 Task: Create a sub task System Test and UAT for the task  Create a new online platform for online makeup tutorials in the project CoolBridge , assign it to team member softage.1@softage.net and update the status of the sub task to  At Risk , set the priority of the sub task to Medium
Action: Mouse moved to (86, 228)
Screenshot: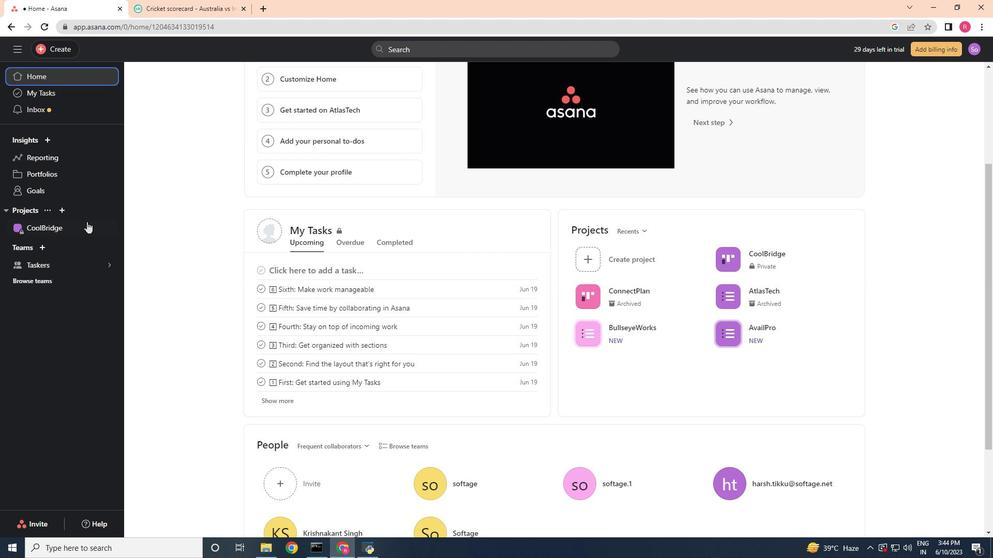
Action: Mouse pressed left at (86, 228)
Screenshot: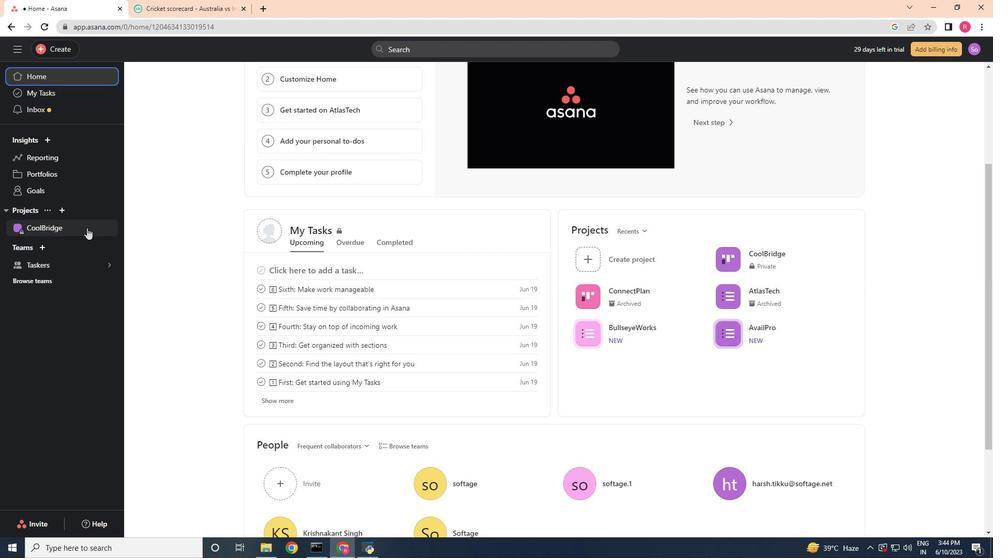 
Action: Mouse moved to (317, 285)
Screenshot: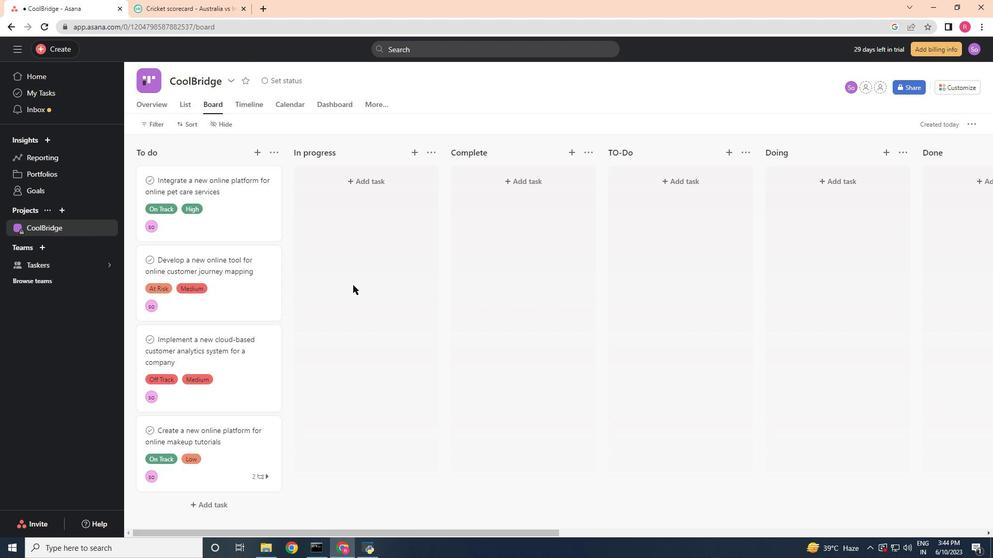 
Action: Mouse scrolled (317, 285) with delta (0, 0)
Screenshot: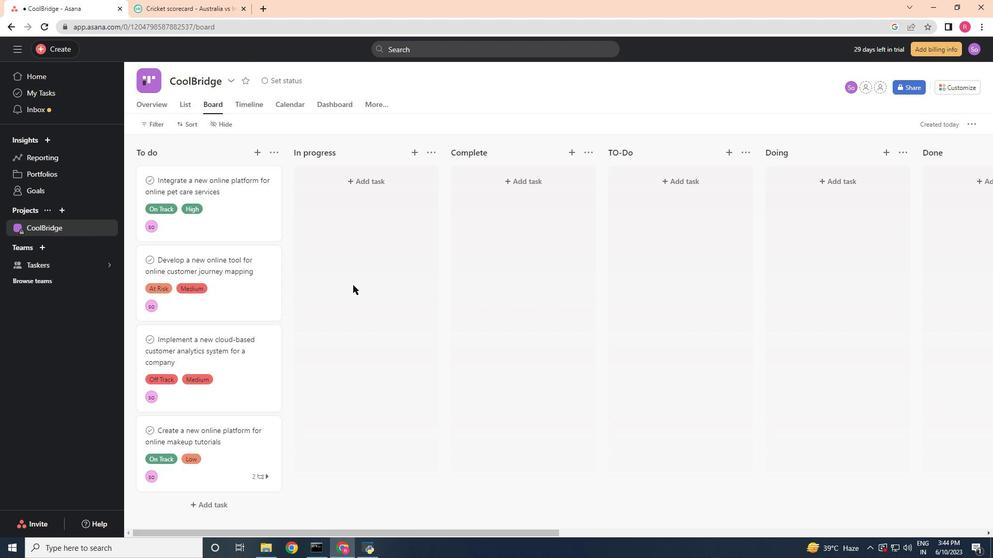 
Action: Mouse moved to (265, 292)
Screenshot: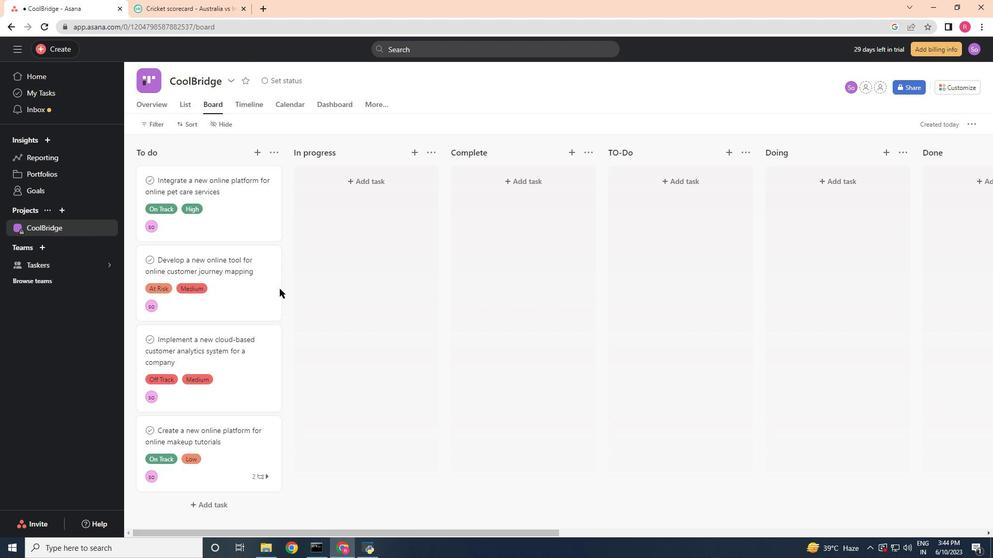 
Action: Mouse scrolled (265, 292) with delta (0, 0)
Screenshot: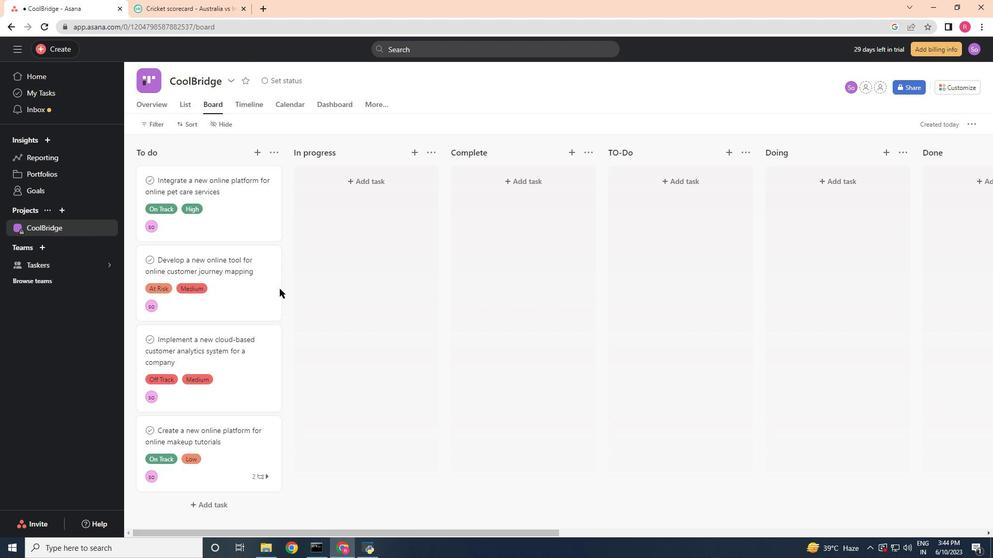
Action: Mouse moved to (260, 295)
Screenshot: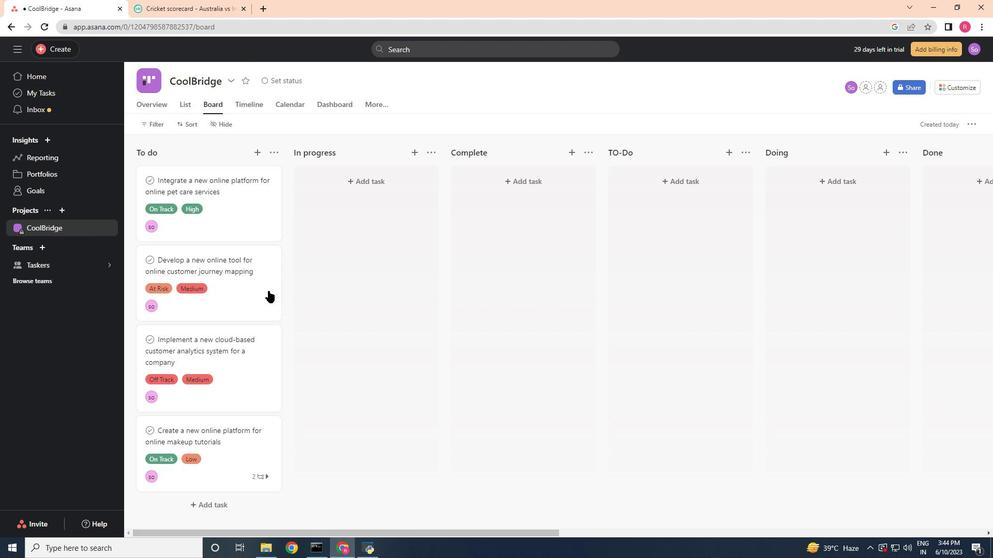 
Action: Mouse scrolled (260, 295) with delta (0, 0)
Screenshot: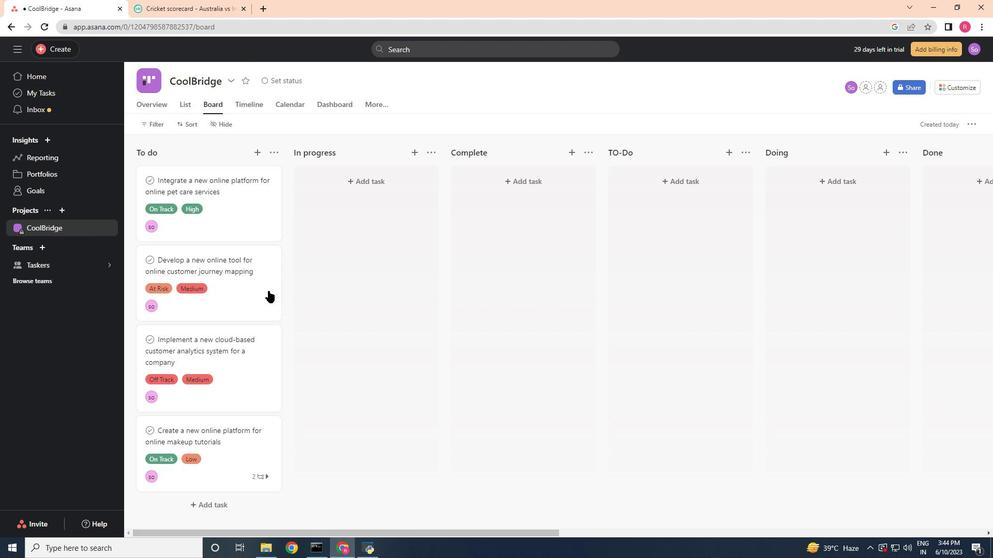 
Action: Mouse moved to (259, 296)
Screenshot: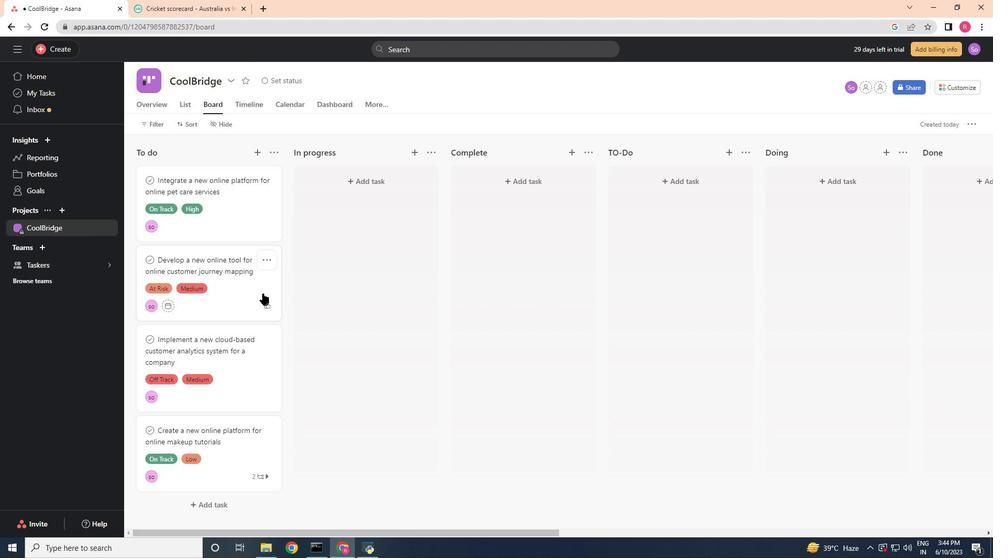 
Action: Mouse scrolled (259, 296) with delta (0, 0)
Screenshot: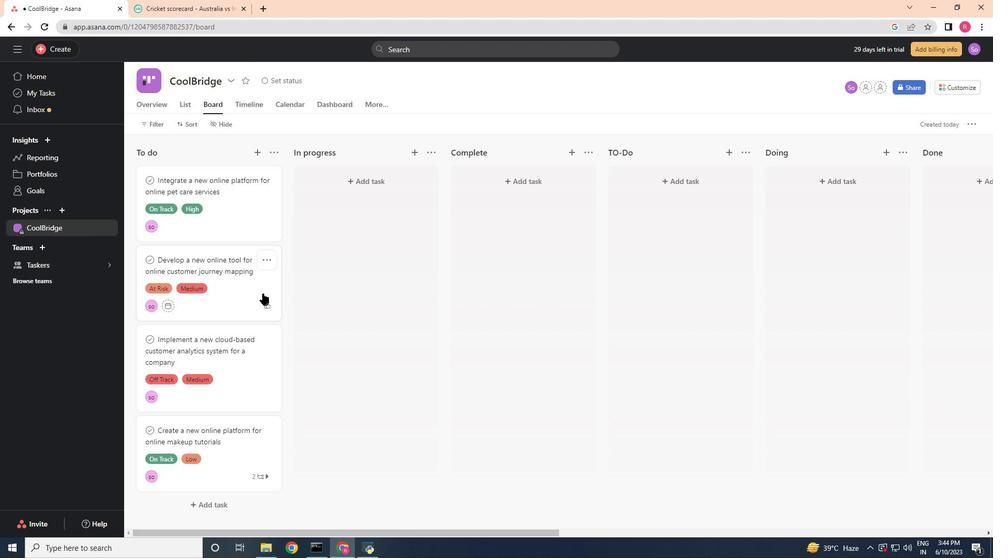 
Action: Mouse moved to (229, 451)
Screenshot: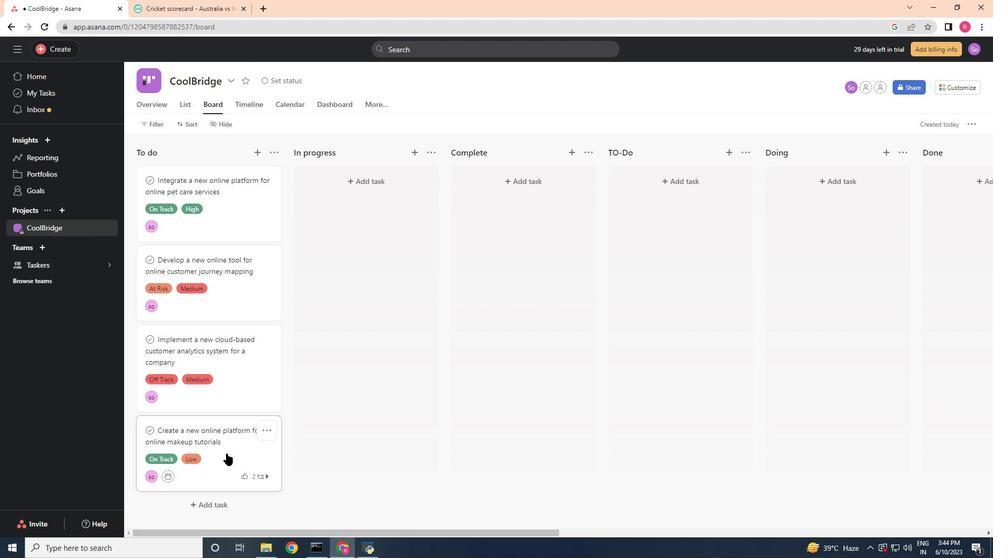 
Action: Mouse pressed left at (229, 451)
Screenshot: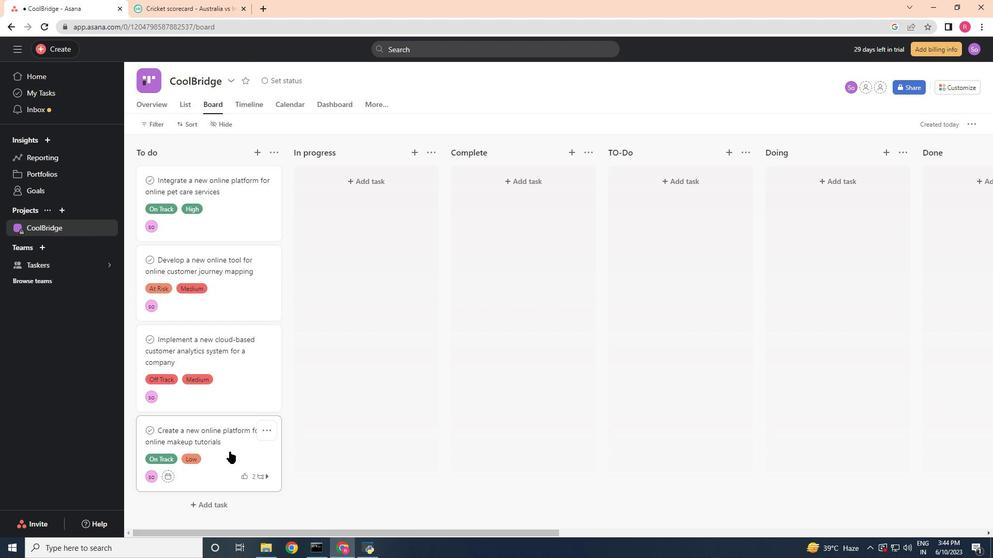 
Action: Mouse moved to (815, 429)
Screenshot: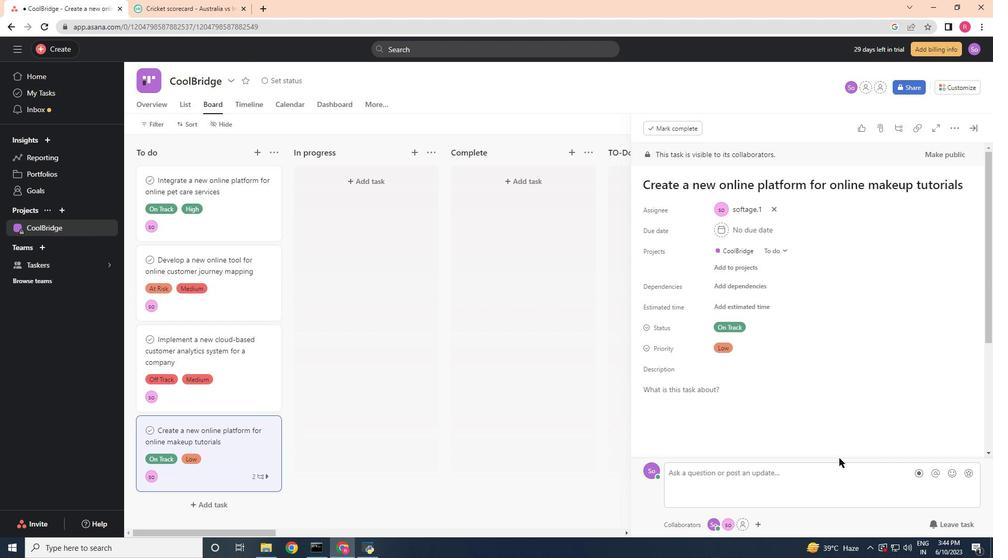 
Action: Mouse scrolled (815, 428) with delta (0, 0)
Screenshot: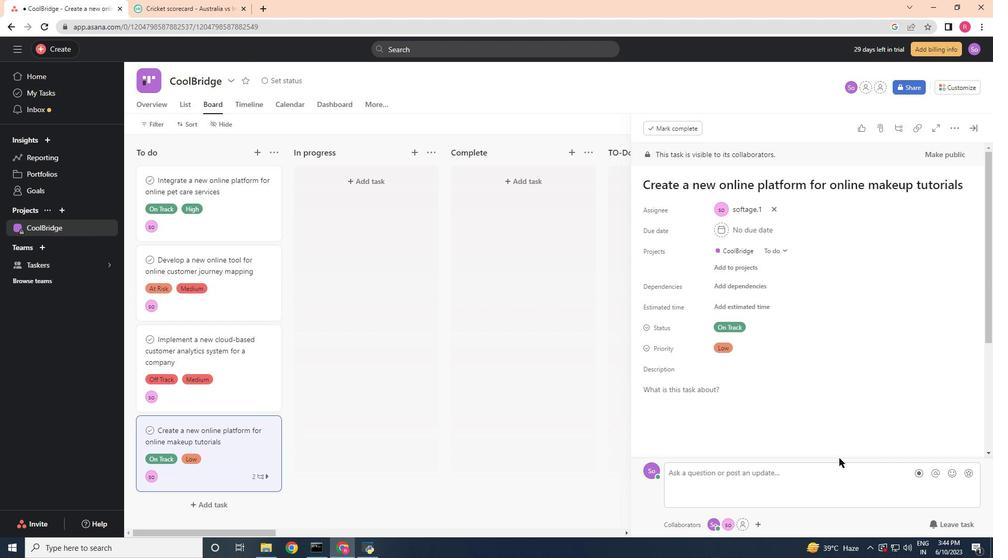 
Action: Mouse scrolled (815, 428) with delta (0, 0)
Screenshot: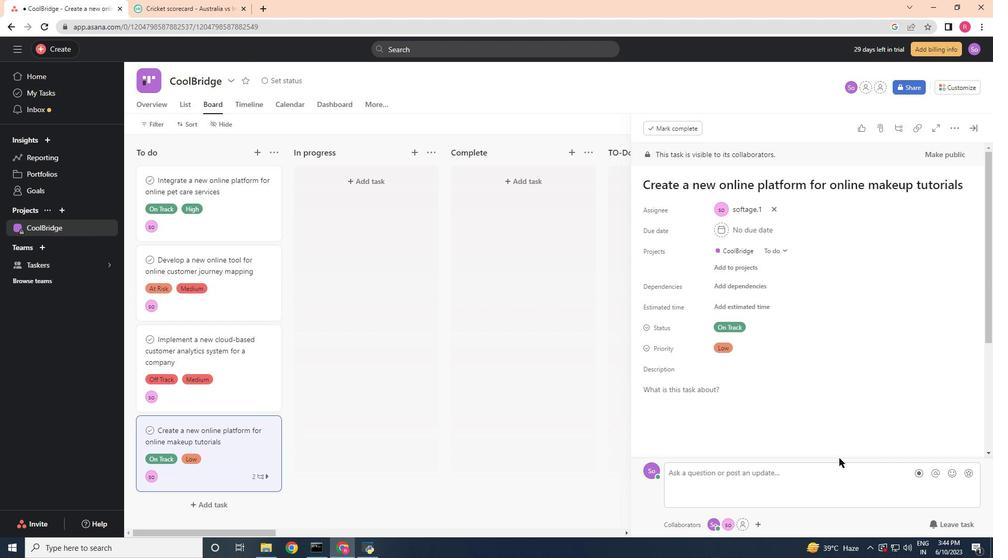
Action: Mouse scrolled (815, 428) with delta (0, 0)
Screenshot: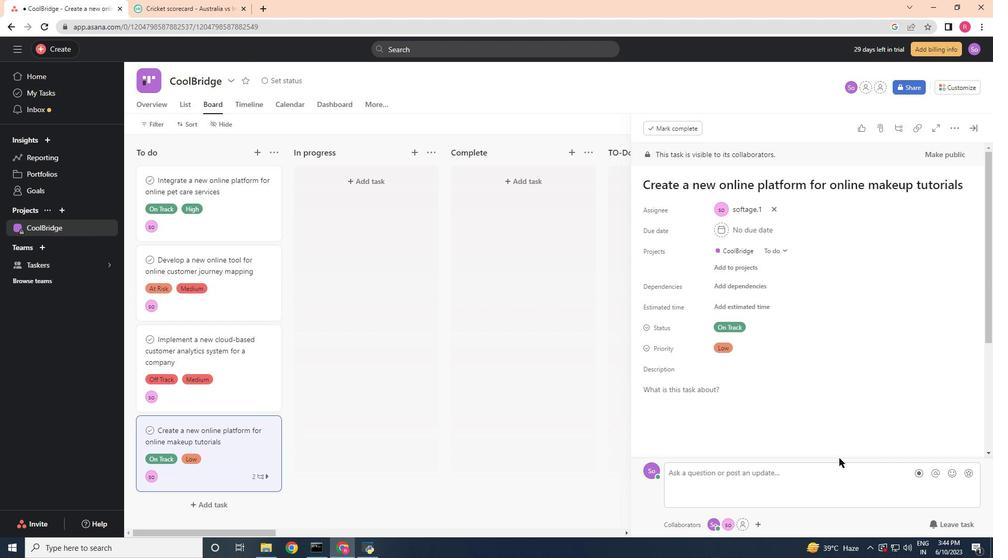 
Action: Mouse moved to (666, 392)
Screenshot: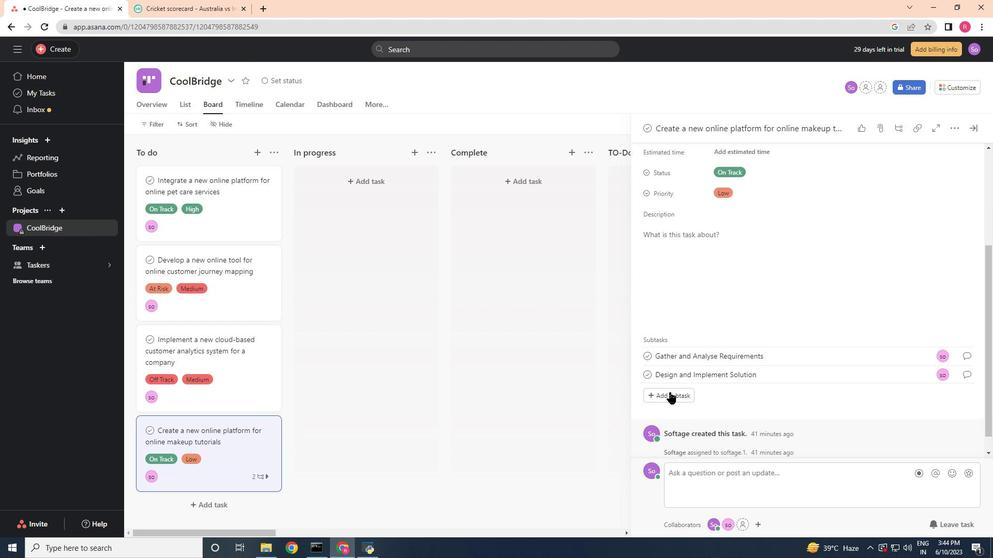
Action: Mouse pressed left at (666, 392)
Screenshot: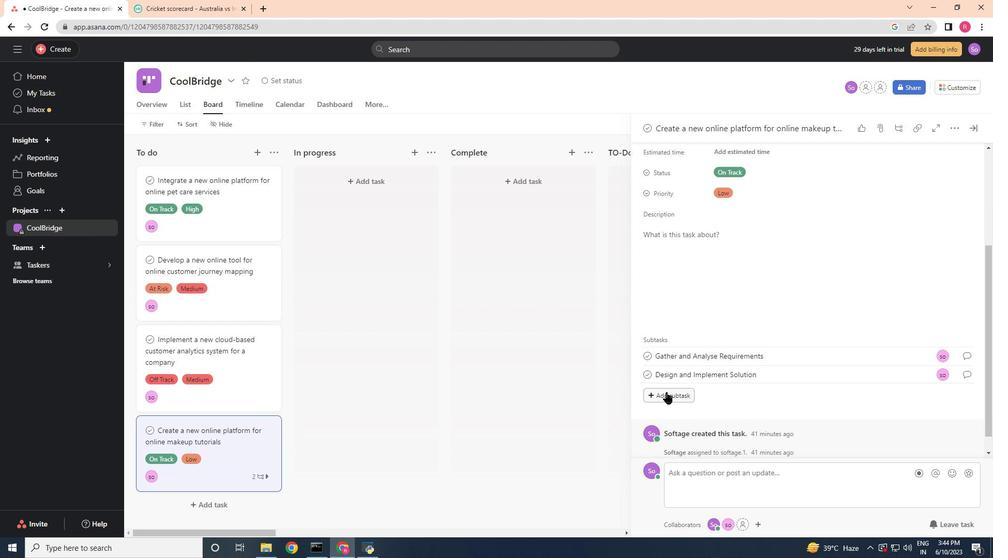 
Action: Key pressed <Key.shift>System<Key.space><Key.shift>Test<Key.space>and<Key.space><Key.shift>UAt<Key.backspace><Key.shift>T
Screenshot: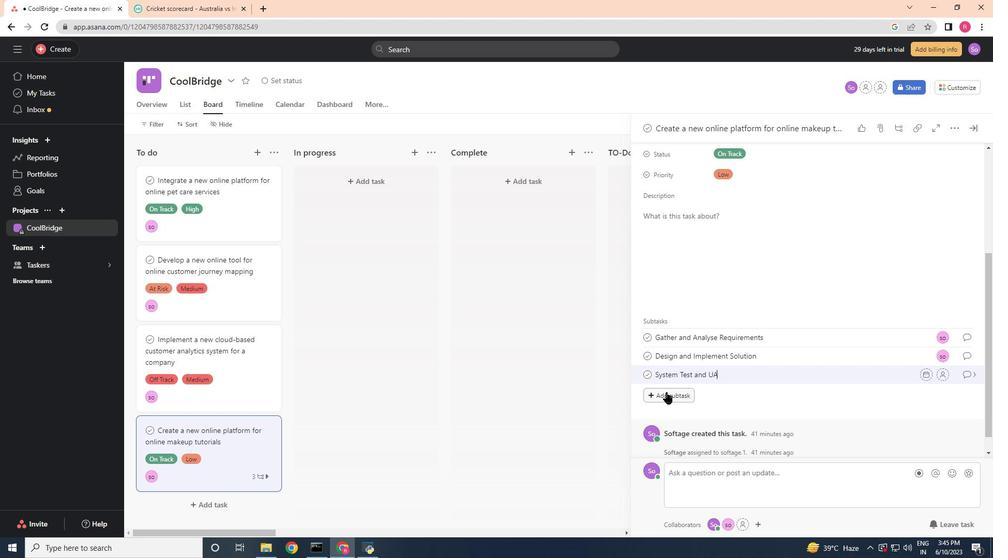 
Action: Mouse moved to (943, 381)
Screenshot: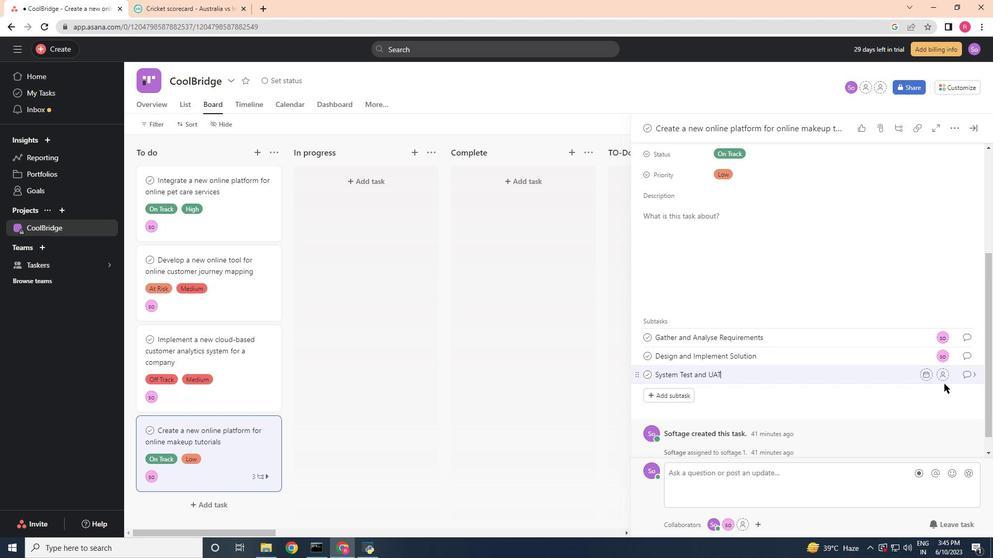 
Action: Mouse pressed left at (943, 381)
Screenshot: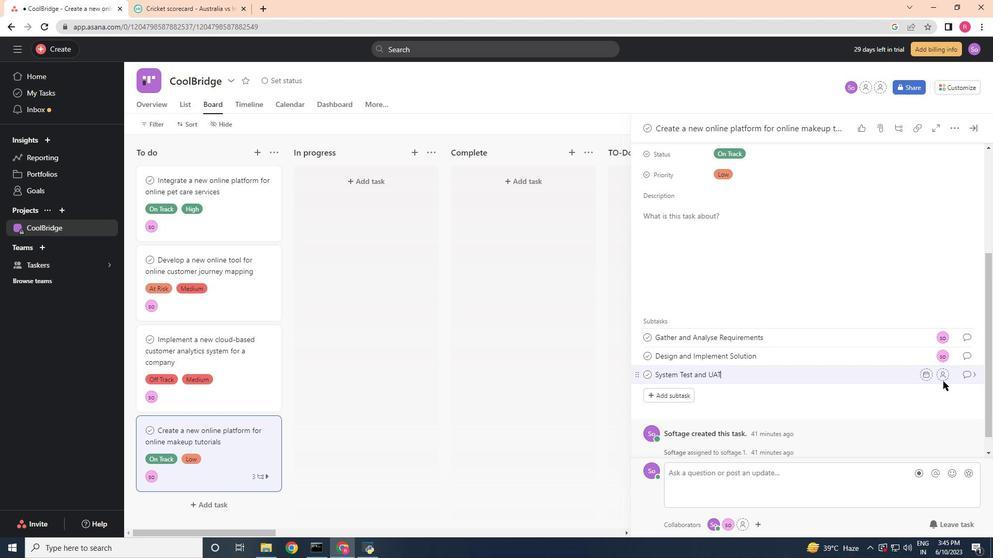 
Action: Mouse moved to (946, 377)
Screenshot: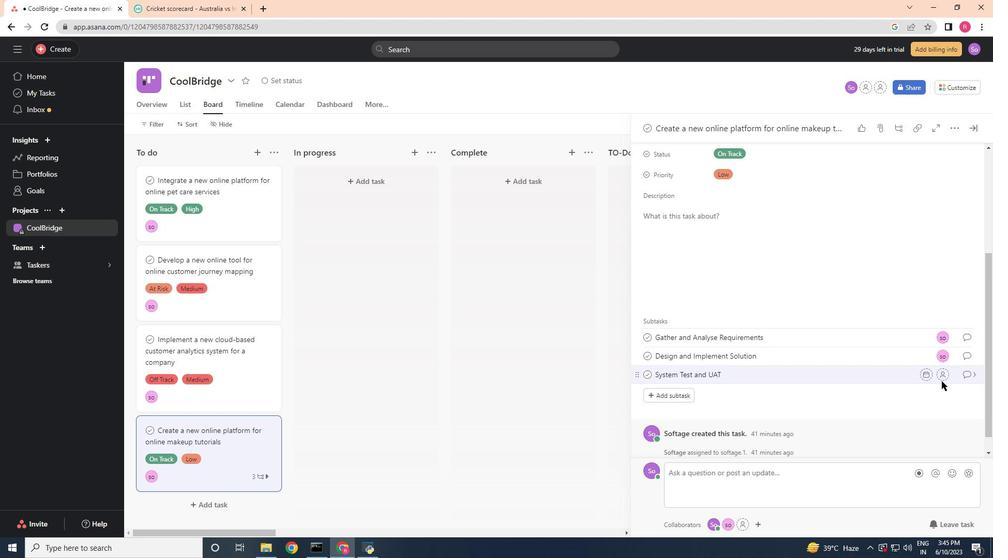 
Action: Mouse pressed left at (946, 377)
Screenshot: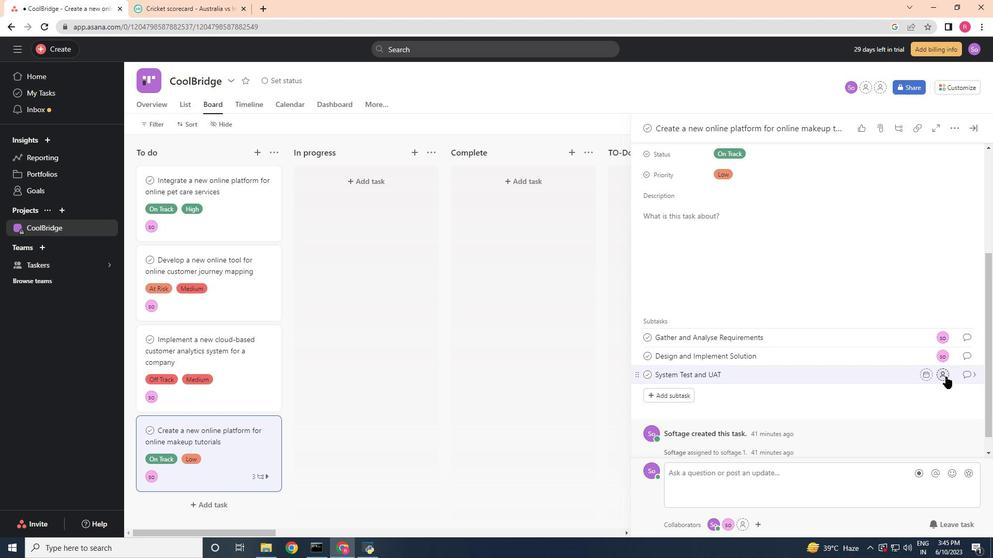 
Action: Key pressed <Key.shift><Key.shift><Key.shift><Key.shift><Key.shift><Key.shift><Key.shift><Key.shift><Key.shift>Softage.1<Key.shift>@softage.net
Screenshot: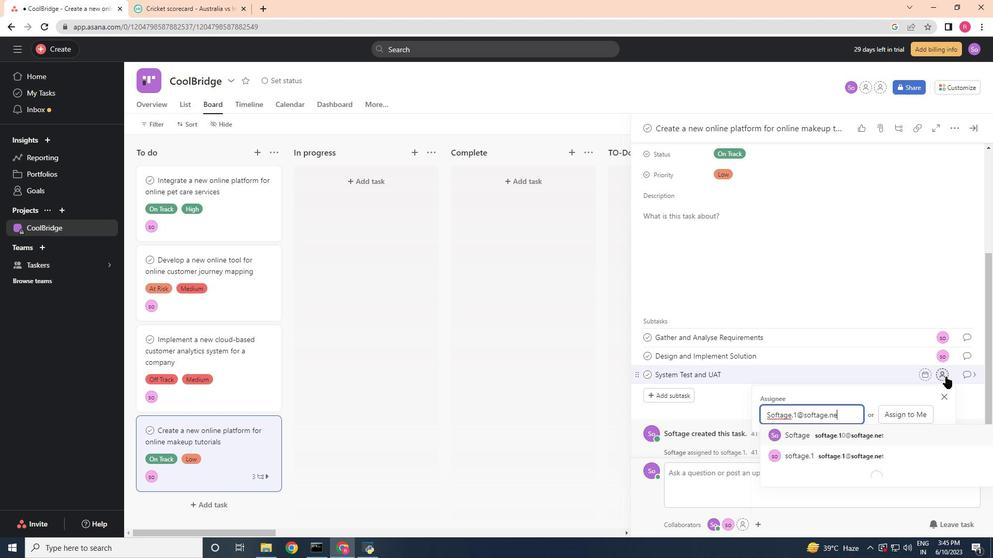 
Action: Mouse moved to (861, 453)
Screenshot: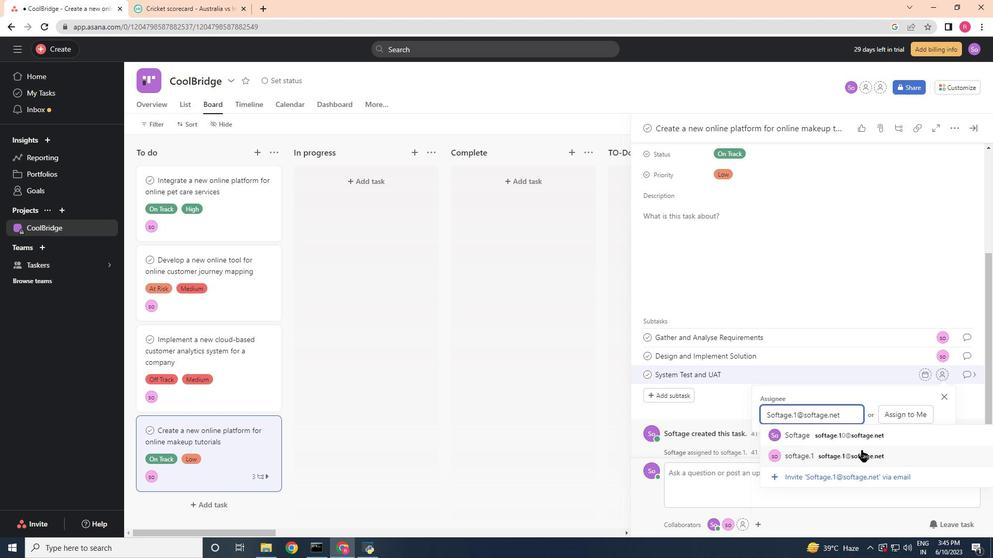 
Action: Mouse pressed left at (861, 453)
Screenshot: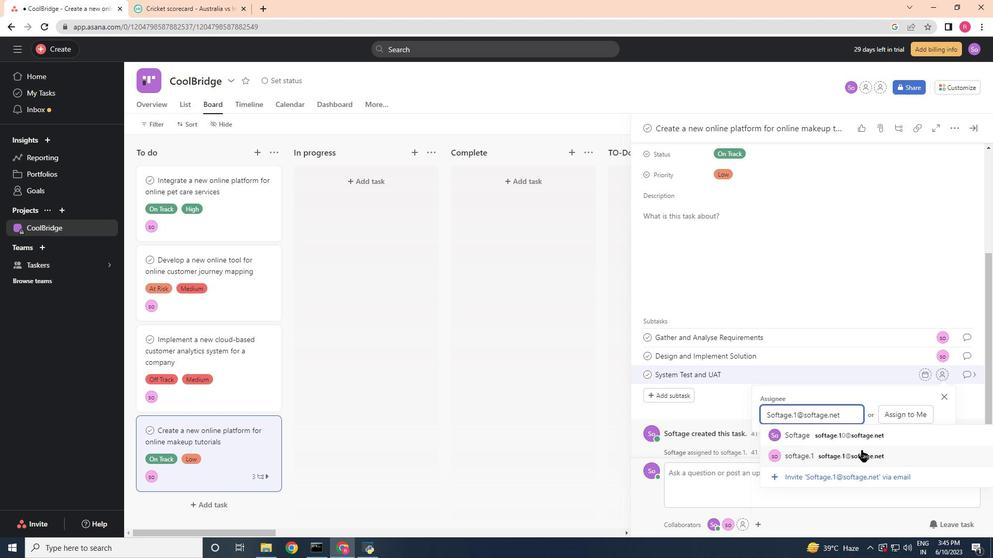 
Action: Mouse moved to (967, 379)
Screenshot: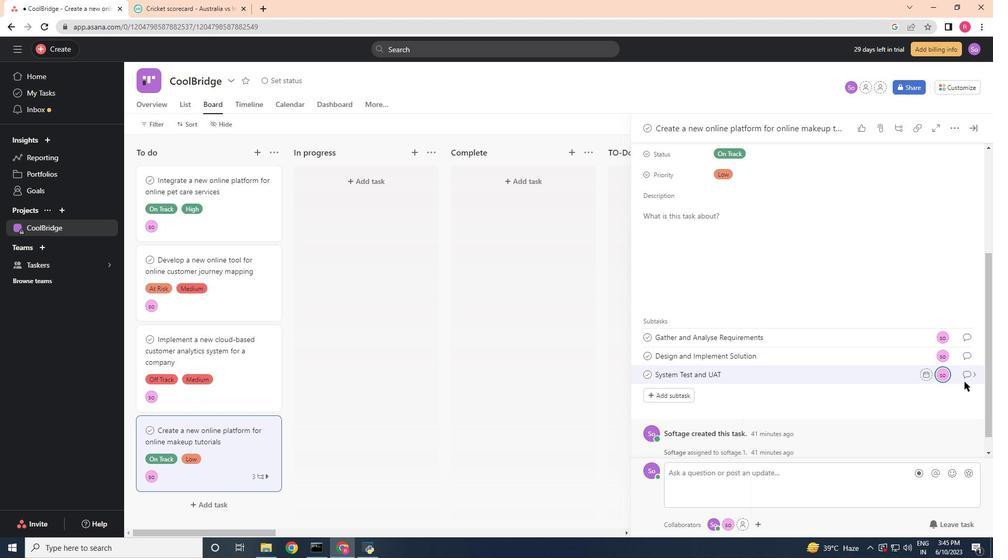 
Action: Mouse pressed left at (967, 379)
Screenshot: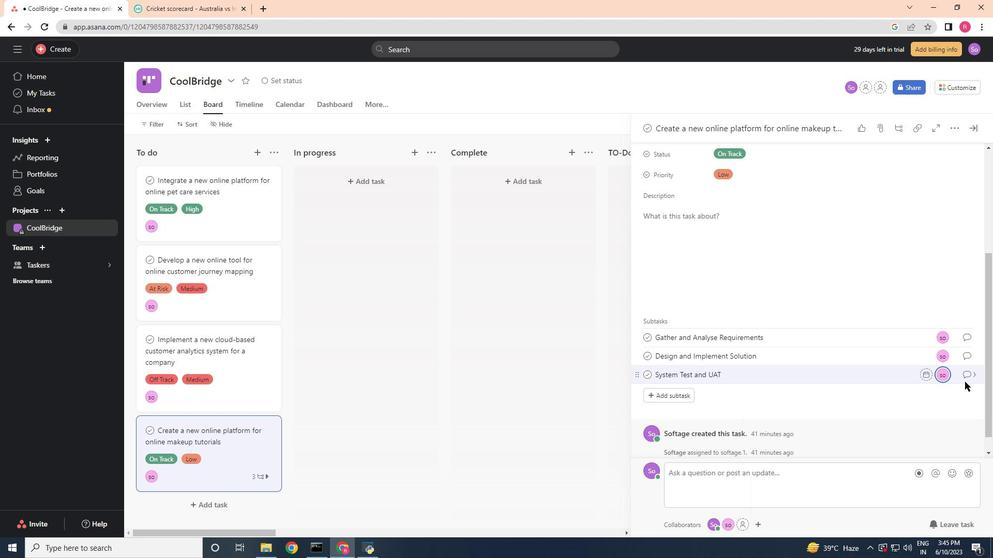 
Action: Mouse moved to (676, 323)
Screenshot: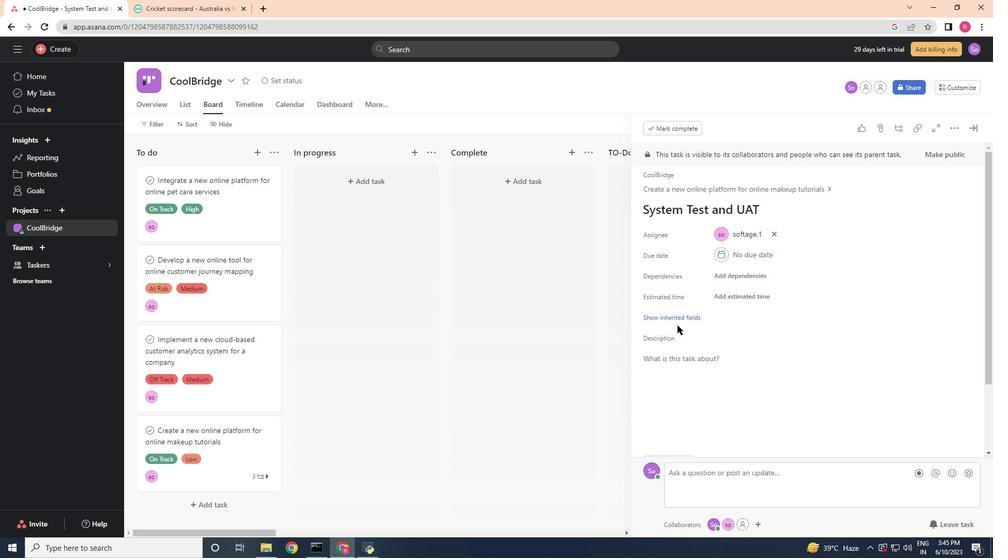 
Action: Mouse pressed left at (676, 323)
Screenshot: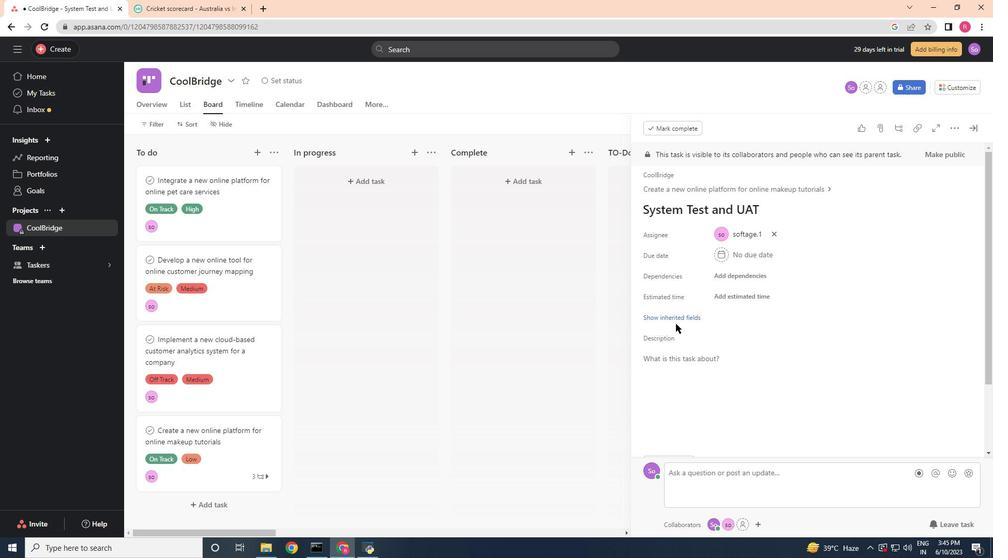 
Action: Mouse moved to (682, 315)
Screenshot: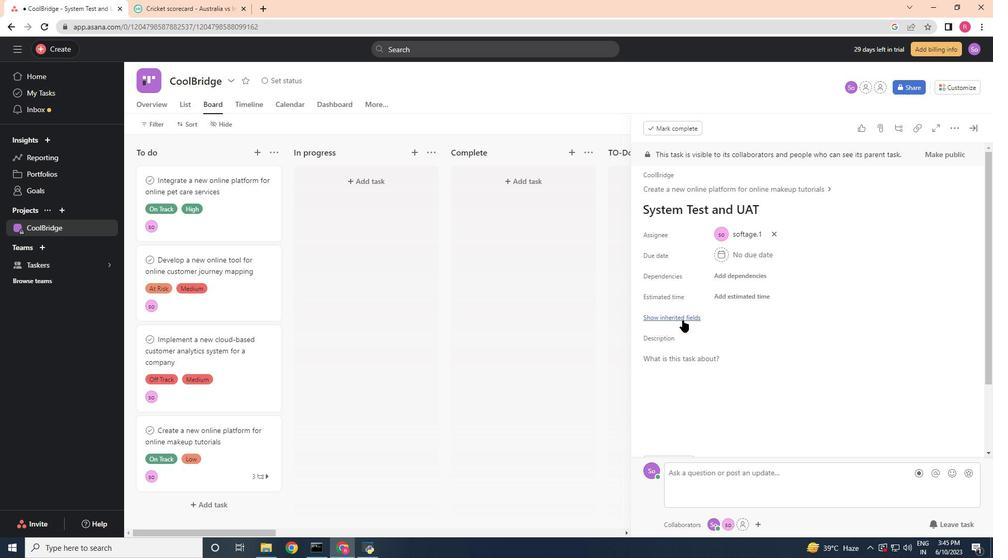 
Action: Mouse pressed left at (682, 315)
Screenshot: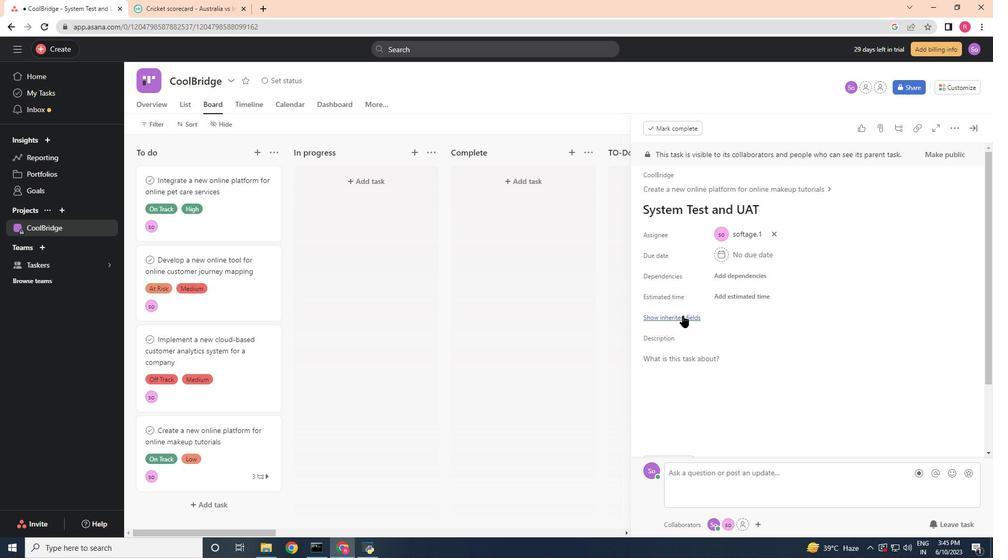 
Action: Mouse moved to (717, 337)
Screenshot: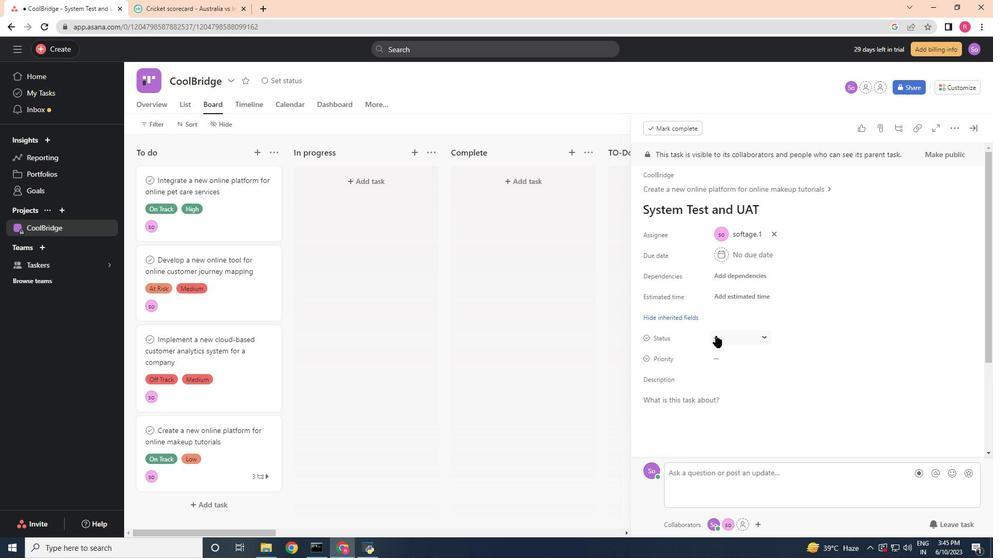 
Action: Mouse pressed left at (717, 337)
Screenshot: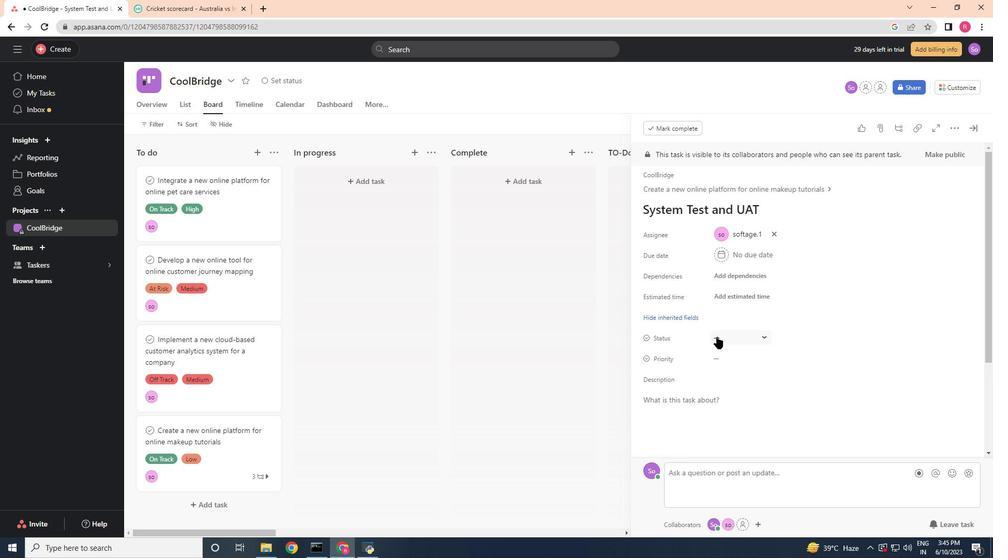 
Action: Mouse moved to (752, 414)
Screenshot: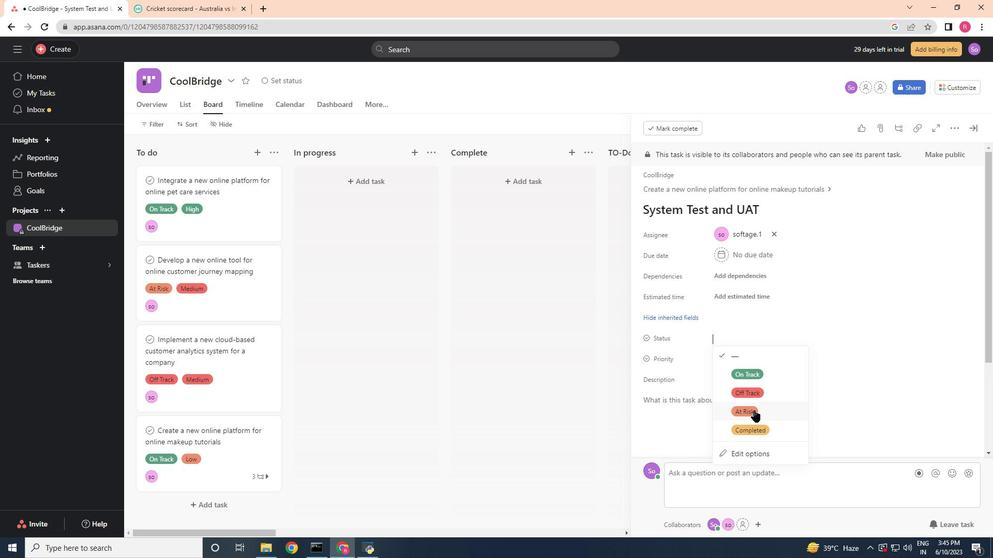 
Action: Mouse pressed left at (752, 414)
Screenshot: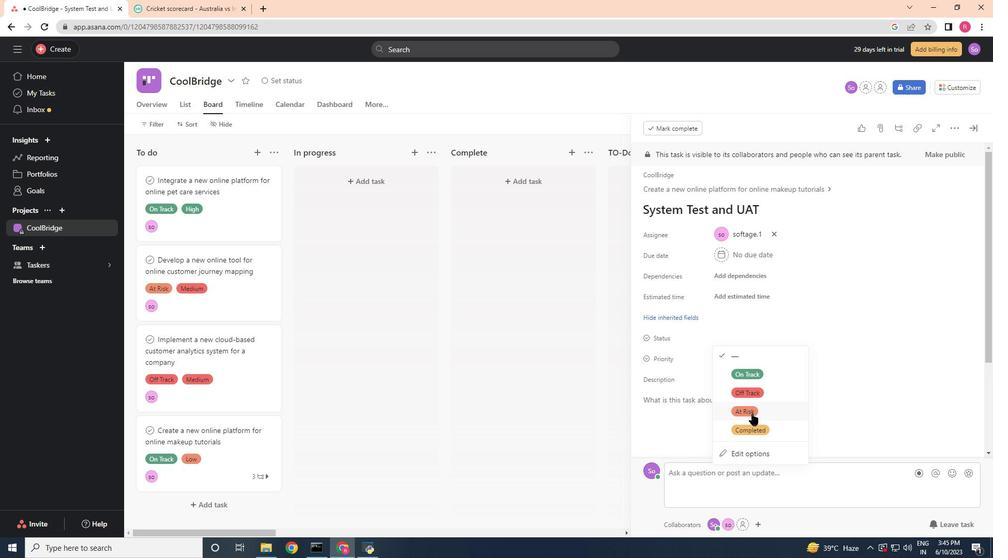 
Action: Mouse moved to (724, 358)
Screenshot: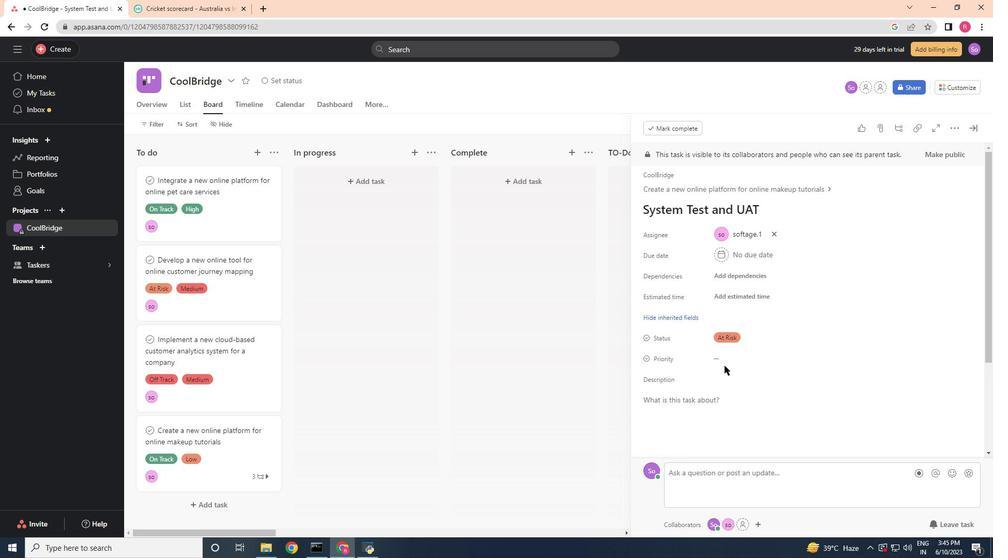 
Action: Mouse pressed left at (724, 358)
Screenshot: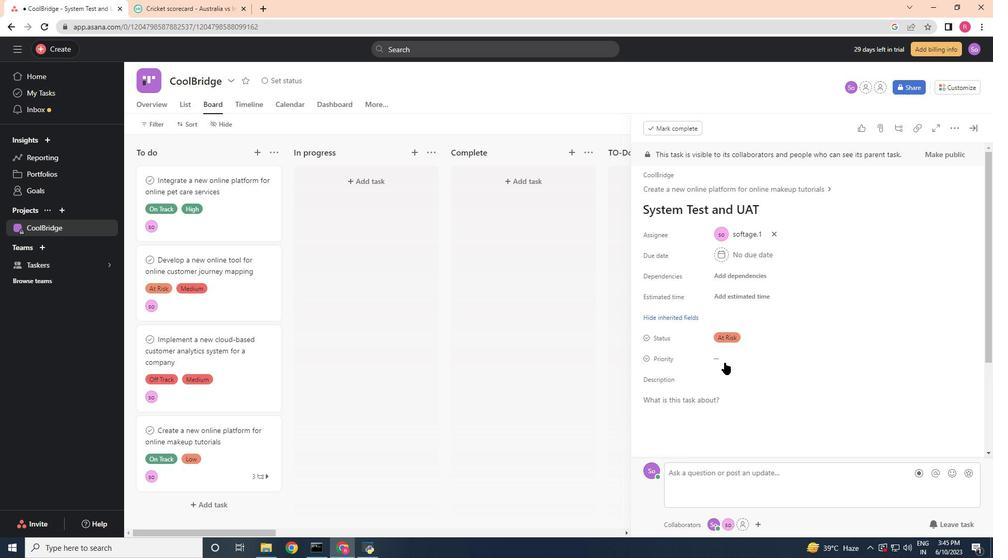 
Action: Mouse moved to (747, 409)
Screenshot: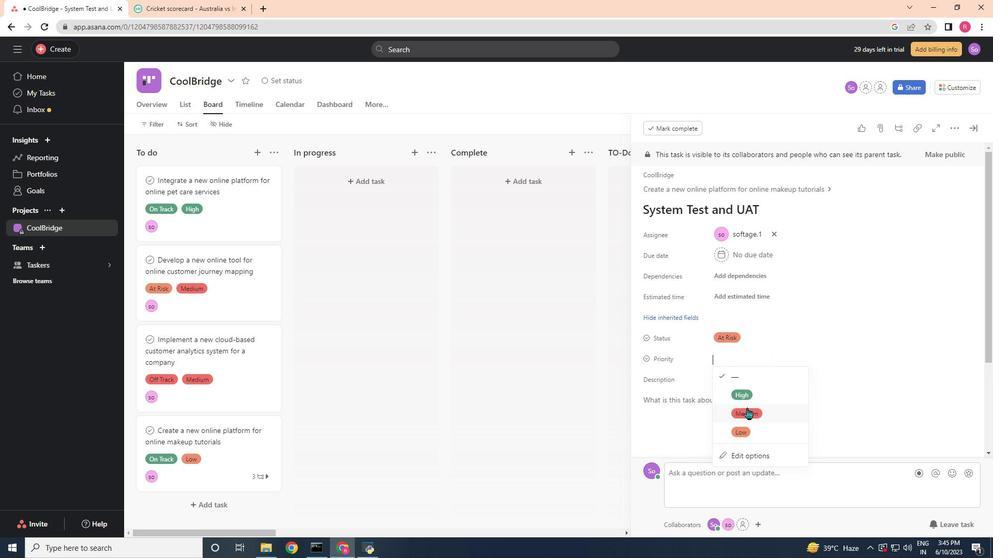 
Action: Mouse pressed left at (747, 409)
Screenshot: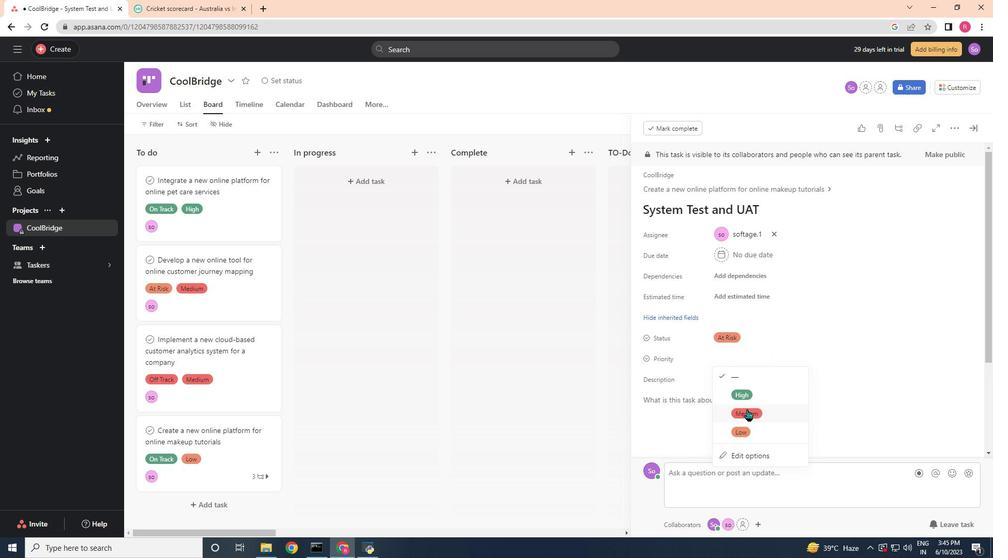 
Action: Mouse moved to (972, 127)
Screenshot: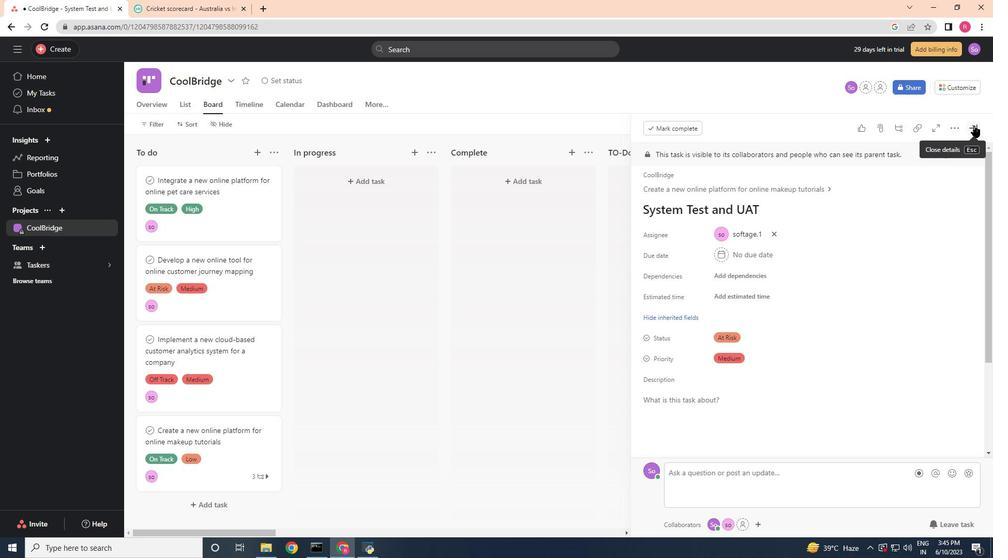 
